 Task: Create a rule from the Recommended list, Task Added to this Project -> add SubTasks in the project BitTech with SubTasks Gather and Analyse Requirements , Design and Implement Solution , System Test and UAT , Release to Production / Go Live
Action: Mouse moved to (906, 84)
Screenshot: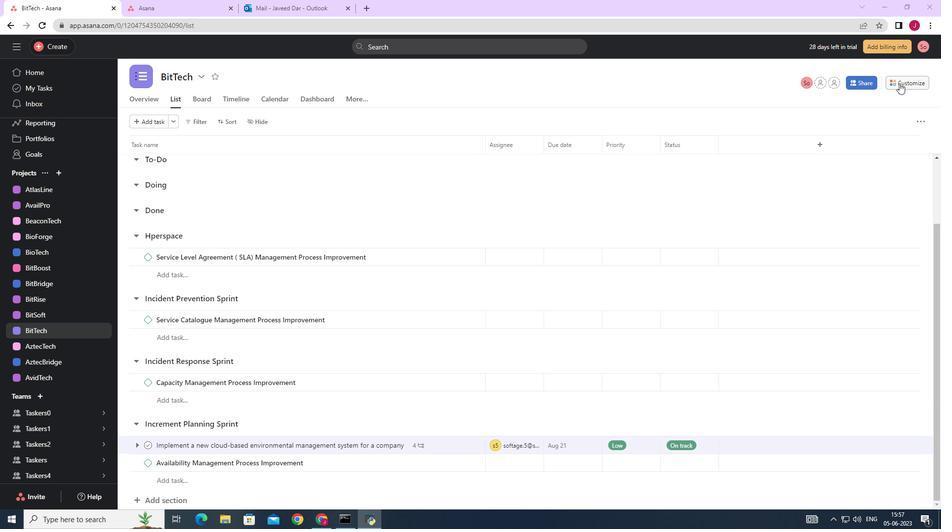 
Action: Mouse pressed left at (906, 84)
Screenshot: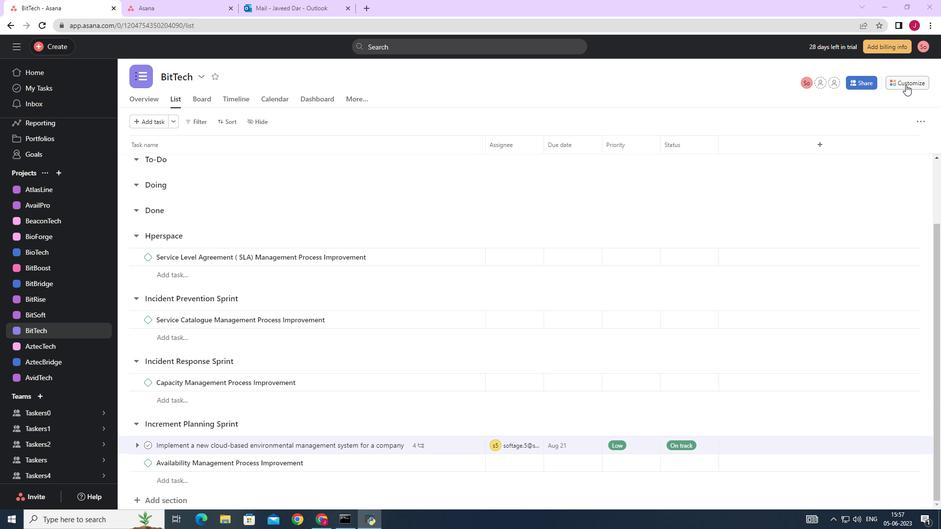 
Action: Mouse moved to (734, 219)
Screenshot: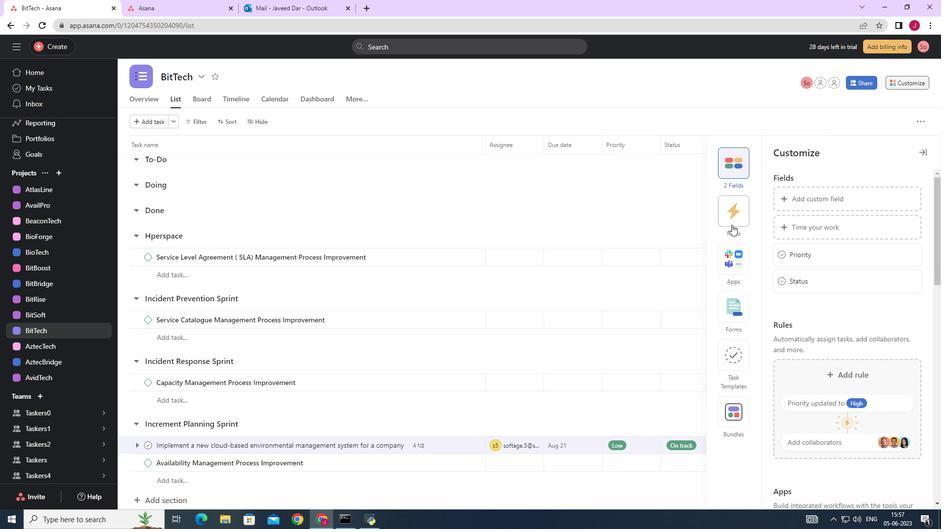 
Action: Mouse pressed left at (734, 219)
Screenshot: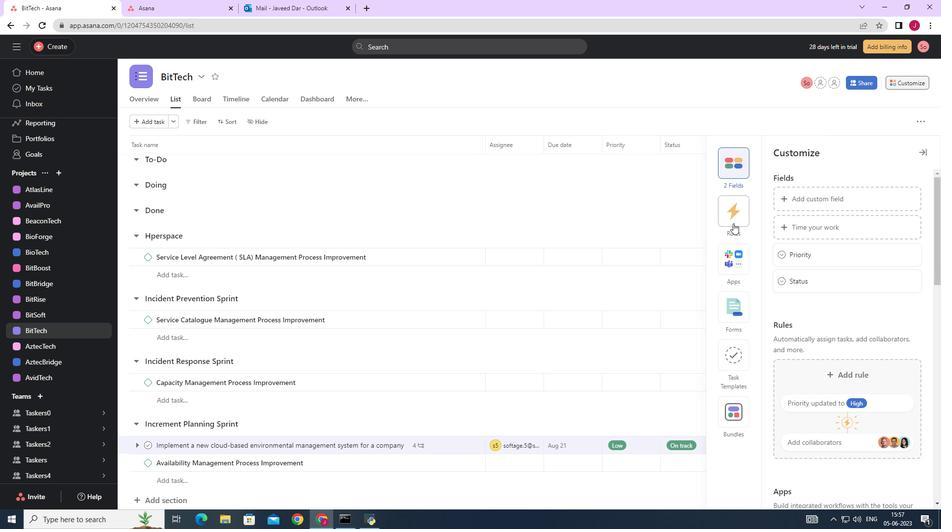 
Action: Mouse moved to (801, 219)
Screenshot: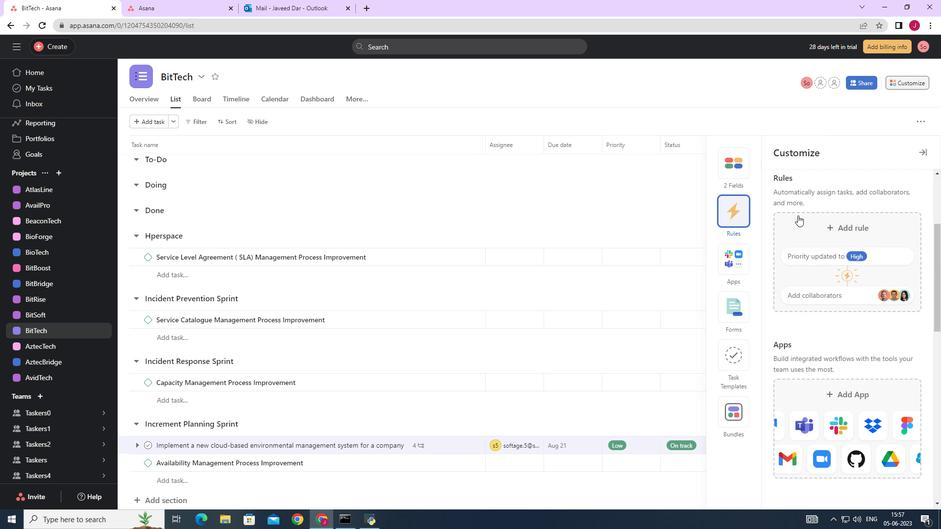 
Action: Mouse pressed left at (801, 219)
Screenshot: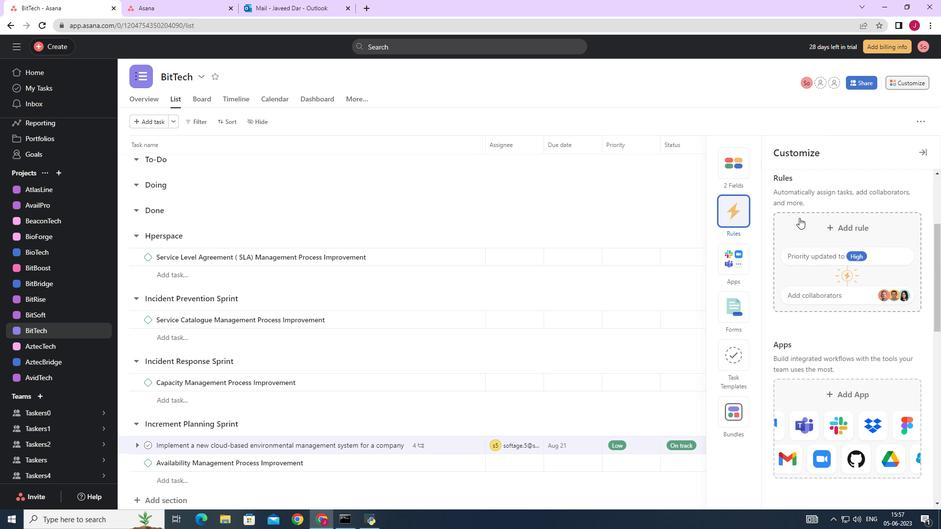 
Action: Mouse moved to (394, 149)
Screenshot: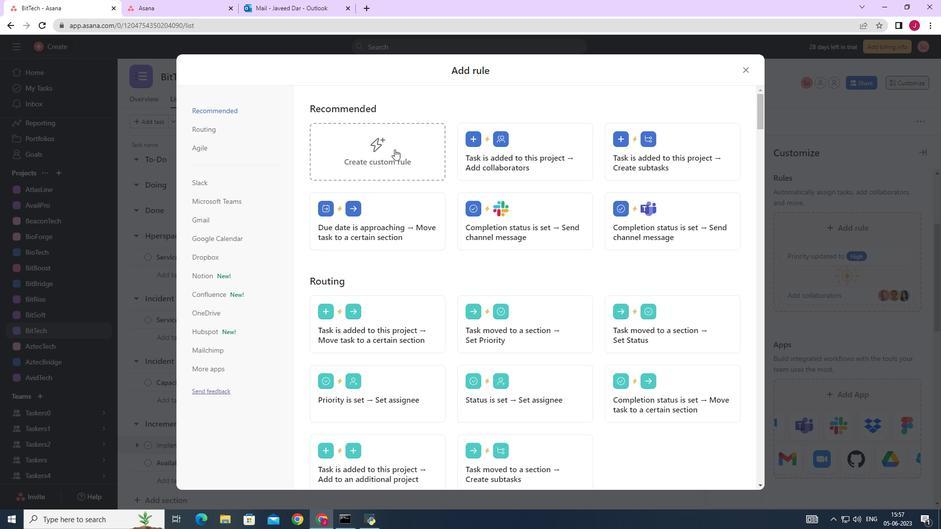 
Action: Mouse pressed left at (394, 149)
Screenshot: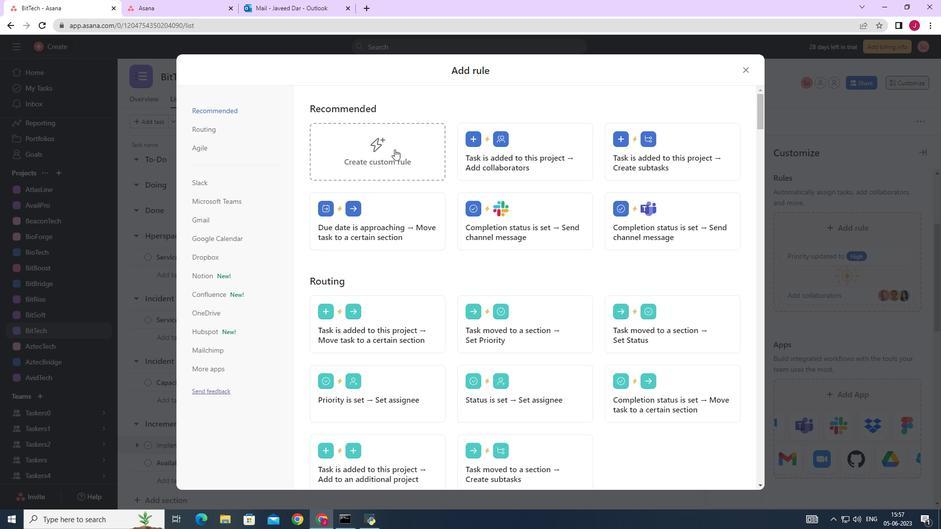 
Action: Mouse moved to (462, 254)
Screenshot: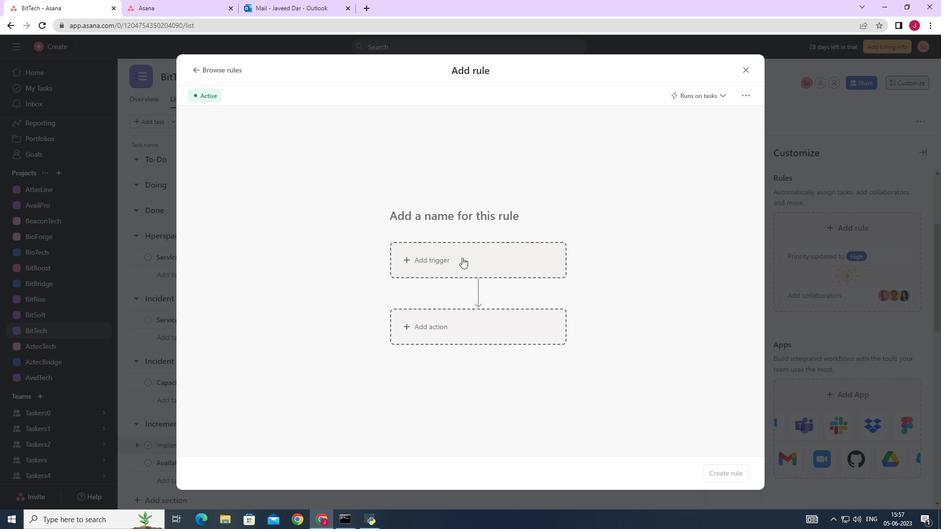 
Action: Mouse pressed left at (462, 254)
Screenshot: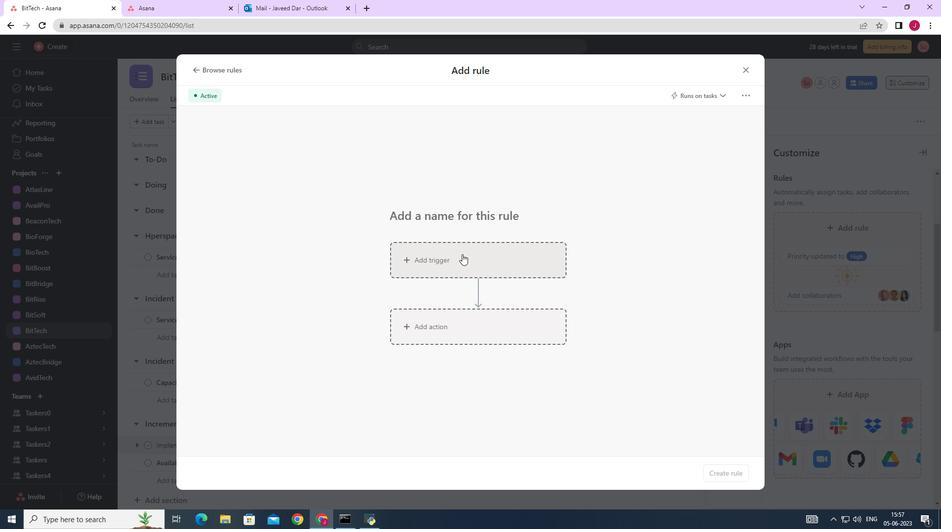 
Action: Mouse moved to (406, 326)
Screenshot: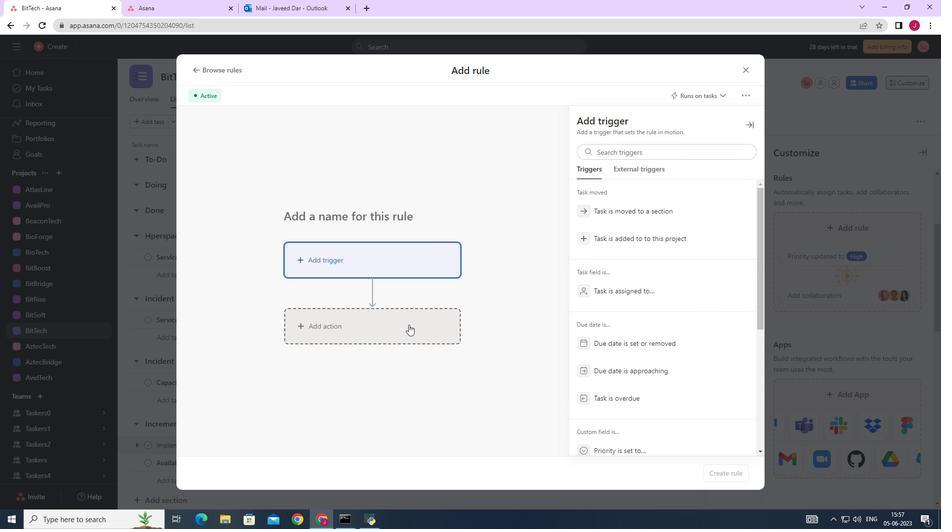 
Action: Mouse pressed left at (406, 326)
Screenshot: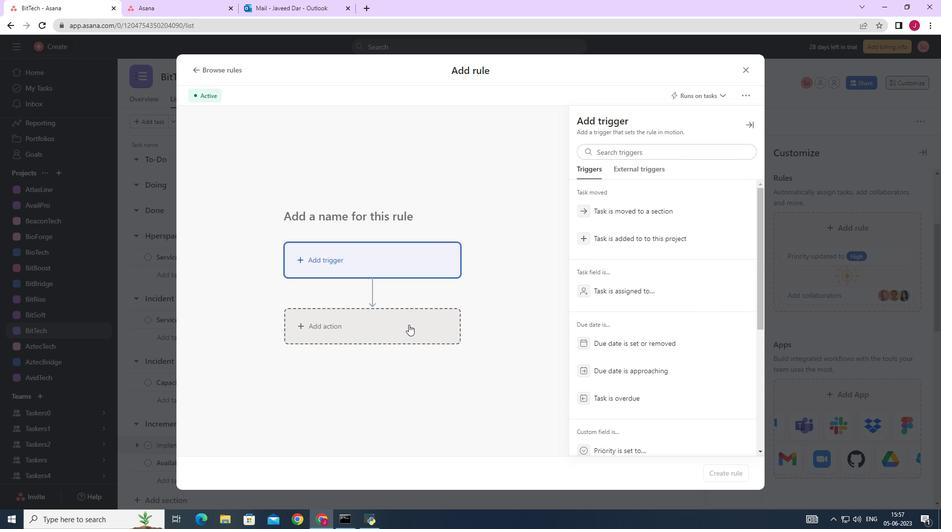 
Action: Mouse moved to (607, 274)
Screenshot: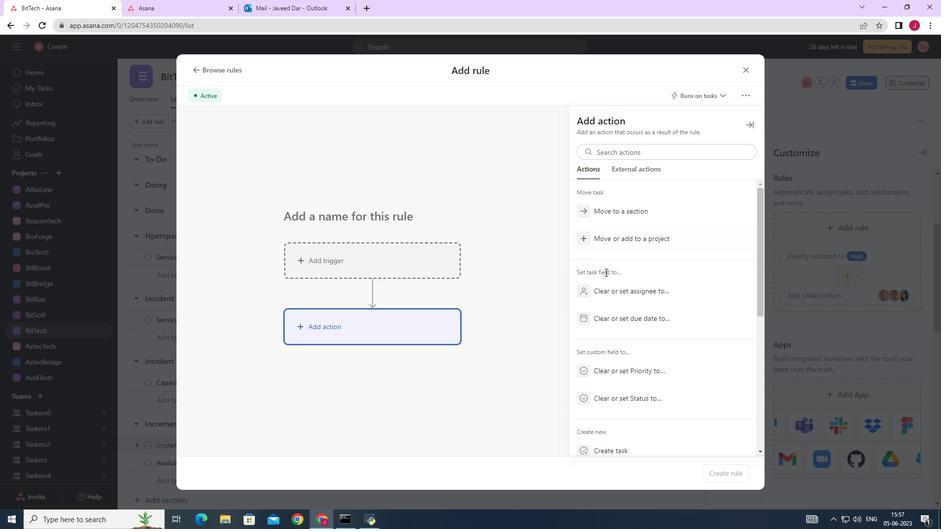 
Action: Mouse scrolled (607, 273) with delta (0, 0)
Screenshot: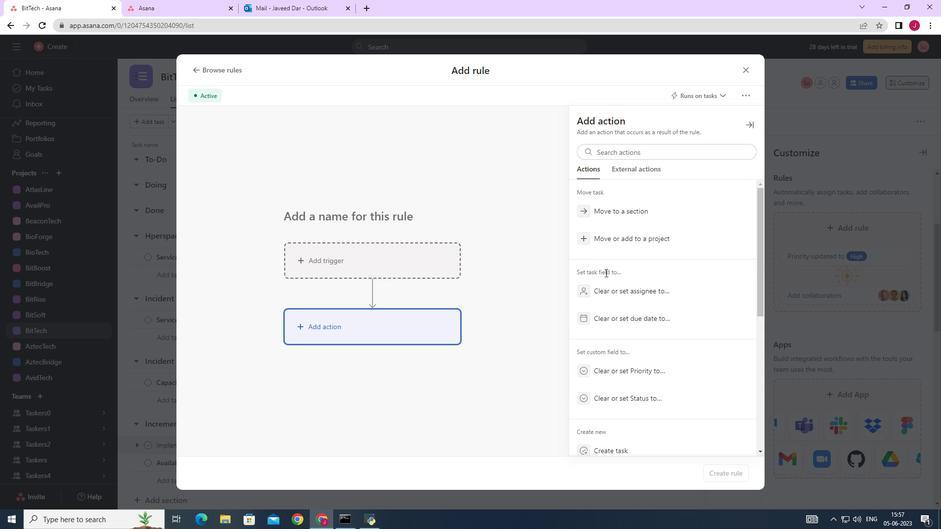 
Action: Mouse scrolled (607, 273) with delta (0, 0)
Screenshot: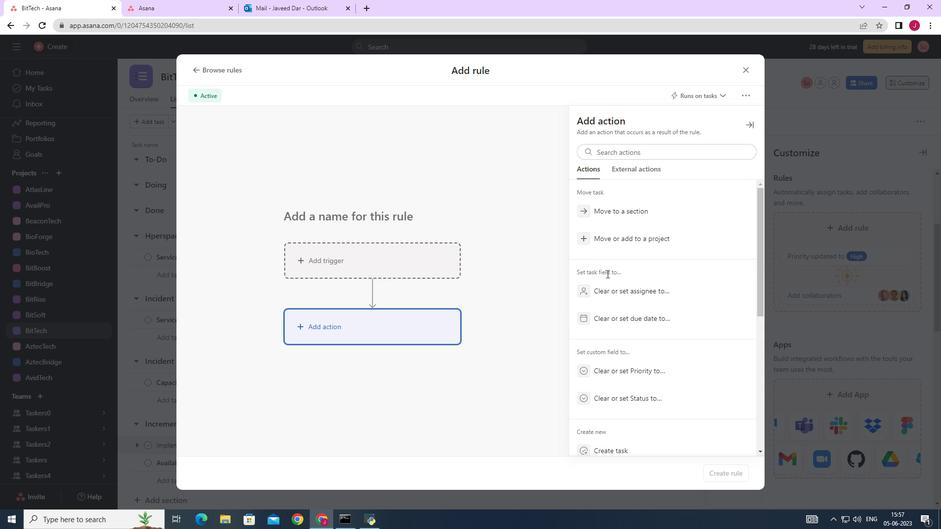 
Action: Mouse scrolled (607, 273) with delta (0, 0)
Screenshot: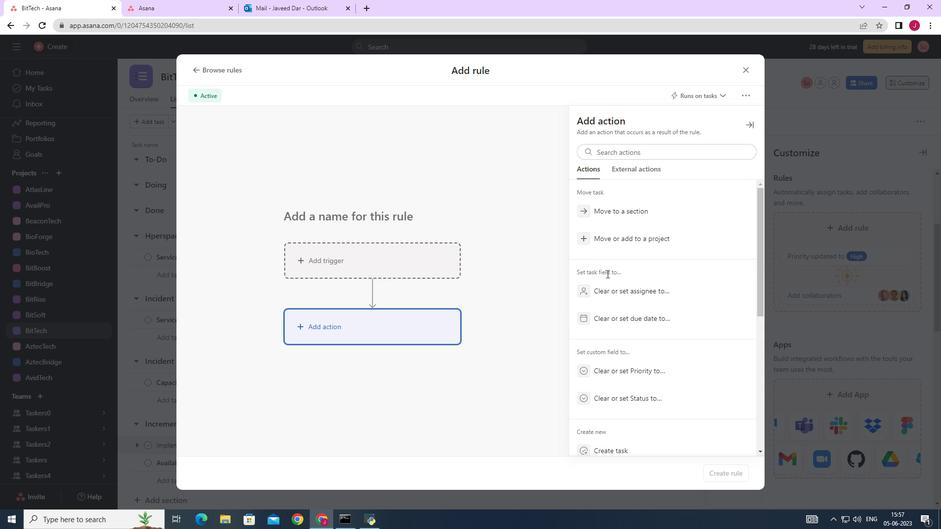 
Action: Mouse scrolled (607, 273) with delta (0, 0)
Screenshot: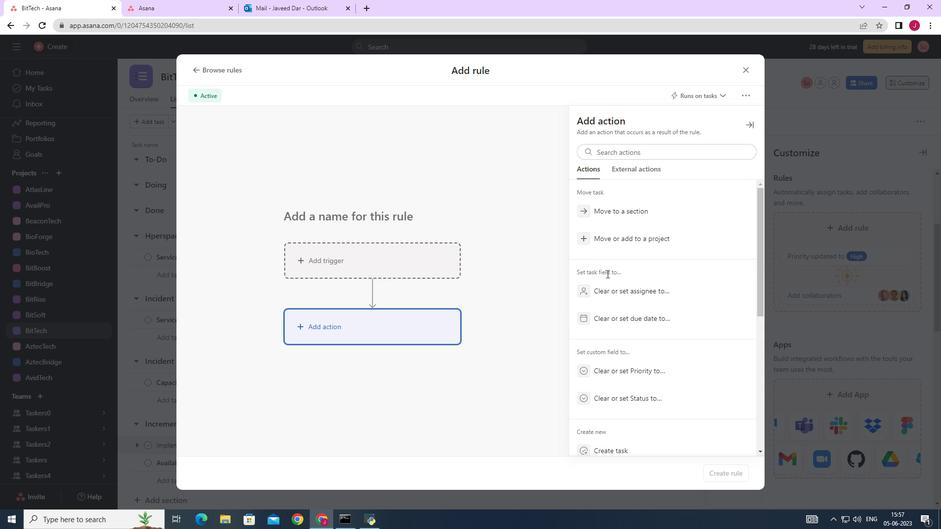 
Action: Mouse scrolled (607, 273) with delta (0, 0)
Screenshot: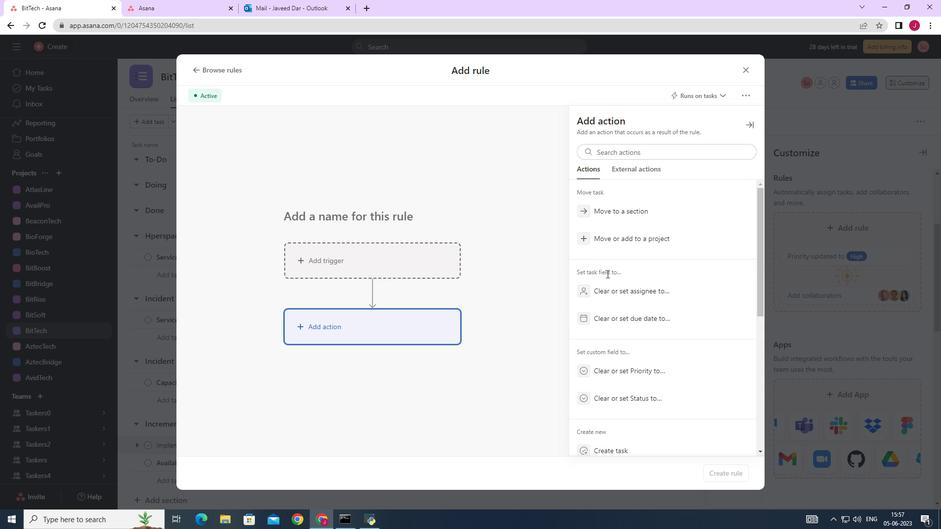 
Action: Mouse moved to (615, 237)
Screenshot: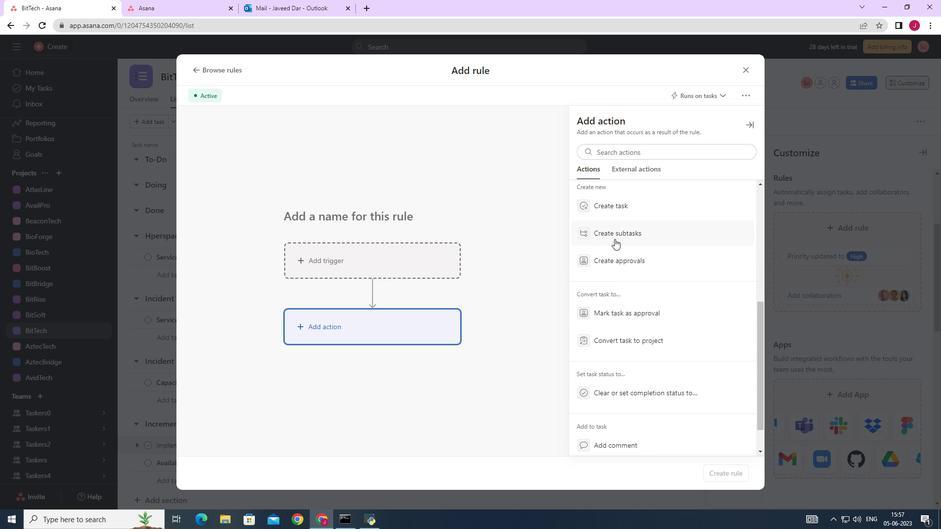 
Action: Mouse pressed left at (615, 237)
Screenshot: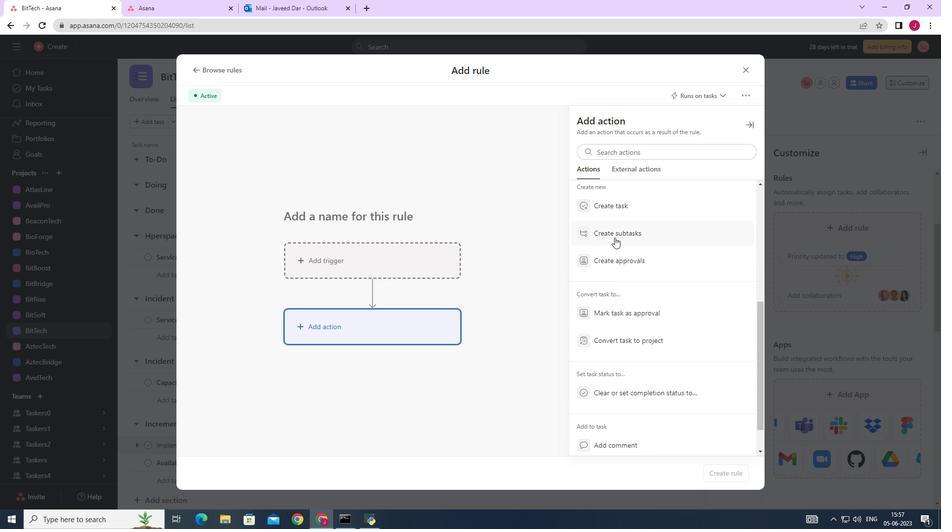 
Action: Mouse moved to (602, 152)
Screenshot: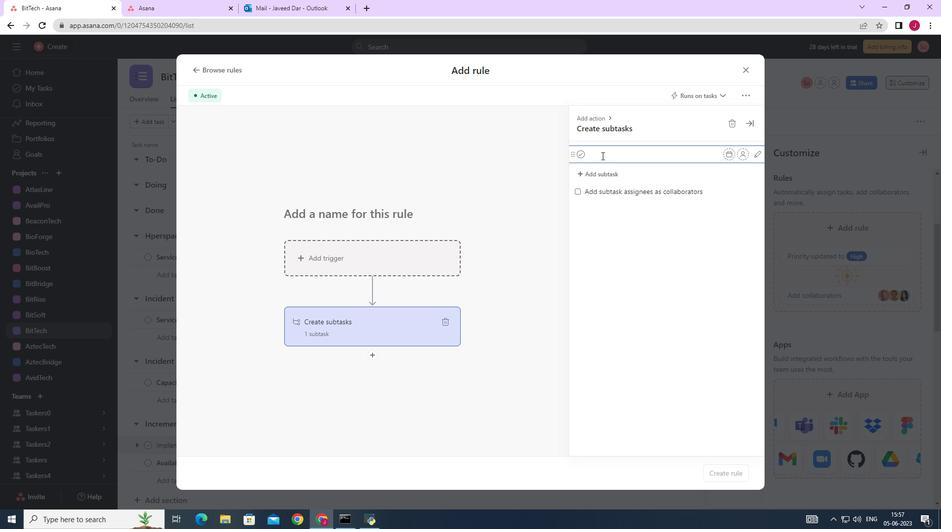 
Action: Mouse pressed left at (602, 152)
Screenshot: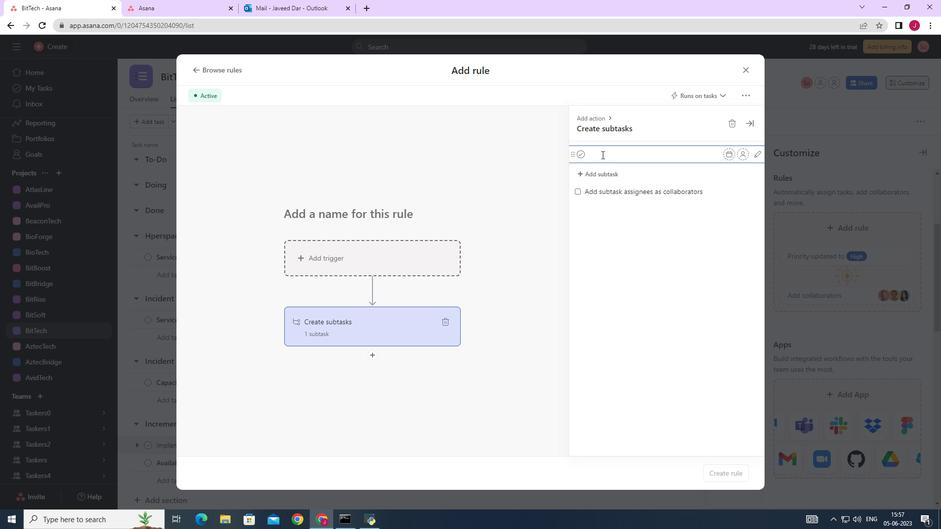 
Action: Mouse moved to (603, 152)
Screenshot: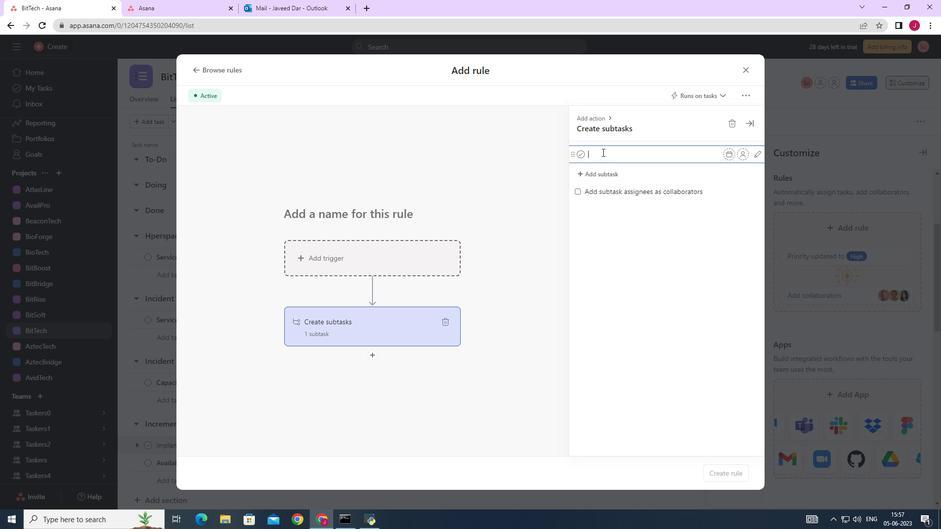 
Action: Key pressed <Key.caps_lock>G<Key.caps_lock>ather<Key.space>and<Key.space><Key.caps_lock>AN<Key.backspace><Key.caps_lock>nalyse<Key.space><Key.caps_lock>R<Key.caps_lock>equirements
Screenshot: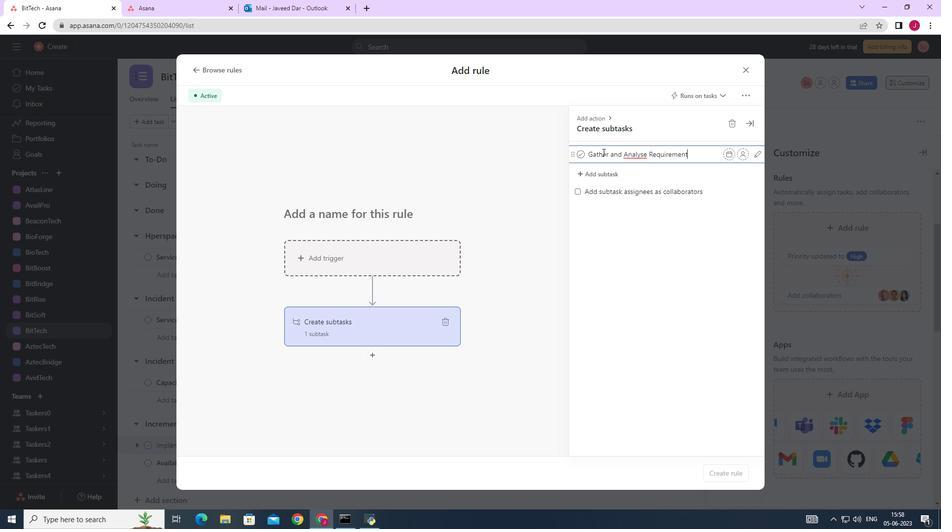 
Action: Mouse moved to (598, 173)
Screenshot: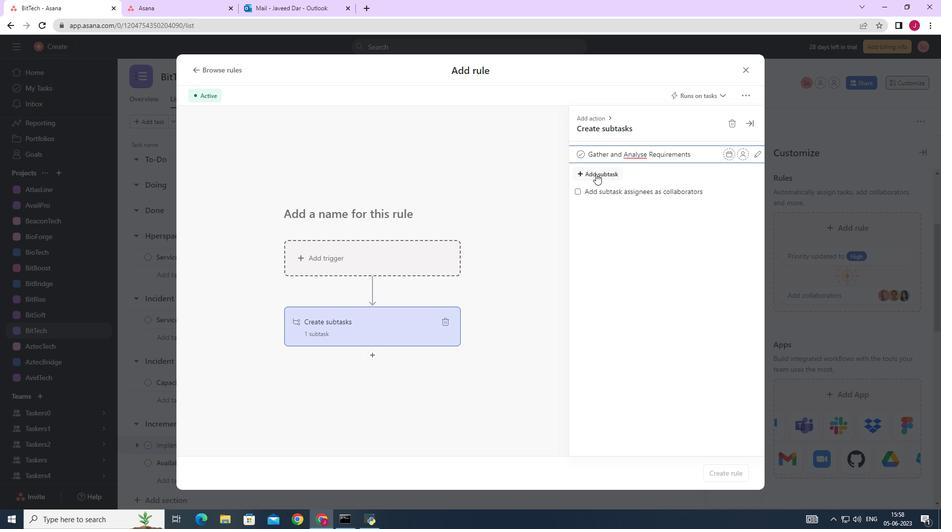 
Action: Mouse pressed left at (598, 173)
Screenshot: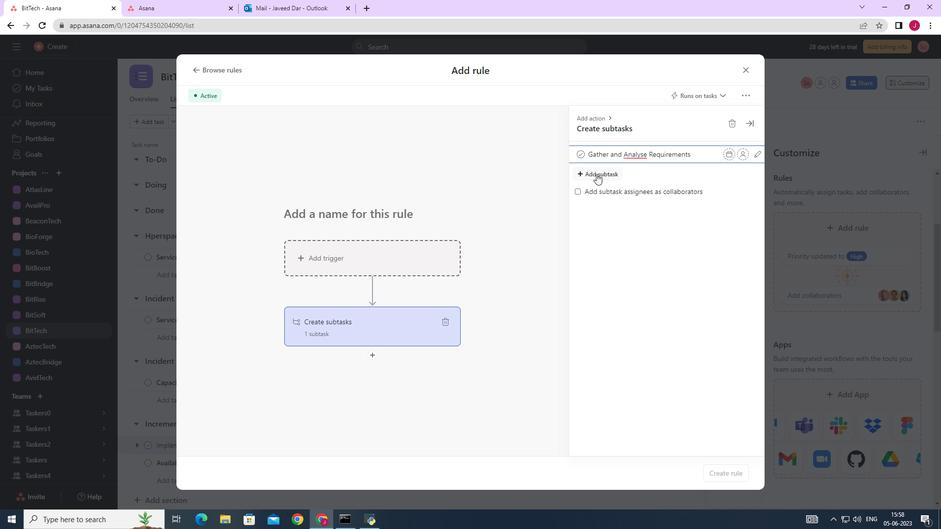 
Action: Mouse moved to (600, 173)
Screenshot: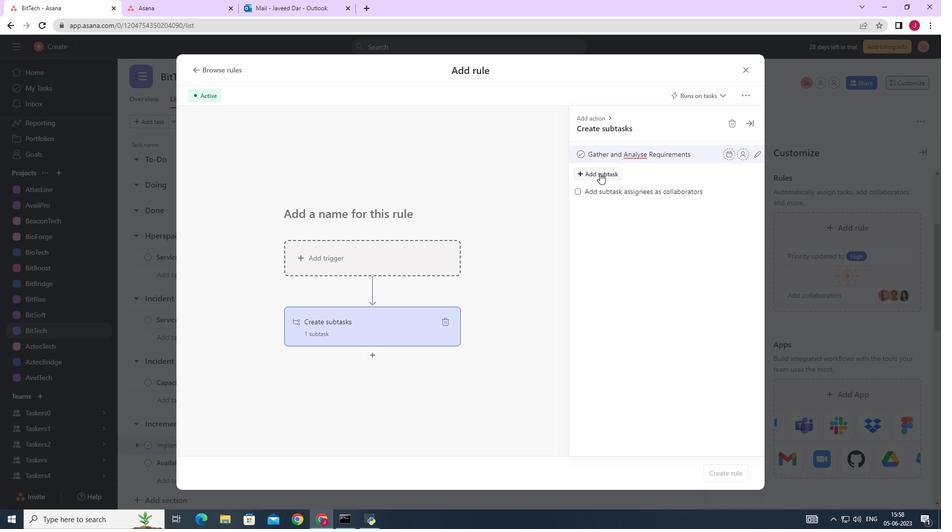 
Action: Key pressed <Key.caps_lock>D<Key.caps_lock>esign<Key.space>and<Key.space><Key.caps_lock>I<Key.caps_lock>mplementation<Key.space><Key.caps_lock>S<Key.caps_lock>olution<Key.enter><Key.caps_lock>S<Key.caps_lock>ystem<Key.space><Key.caps_lock>T<Key.caps_lock>est<Key.space>and<Key.space><Key.caps_lock>UAT<Key.enter><Key.caps_lock>r<Key.caps_lock>ELEAS<Key.backspace><Key.backspace><Key.backspace><Key.backspace><Key.backspace><Key.backspace>R<Key.caps_lock>elease<Key.space>to<Key.space>production<Key.space><Key.backspace>/<Key.space><Key.caps_lock>G<Key.caps_lock>o<Key.space><Key.caps_lock>L<Key.caps_lock>ive<Key.enter>
Screenshot: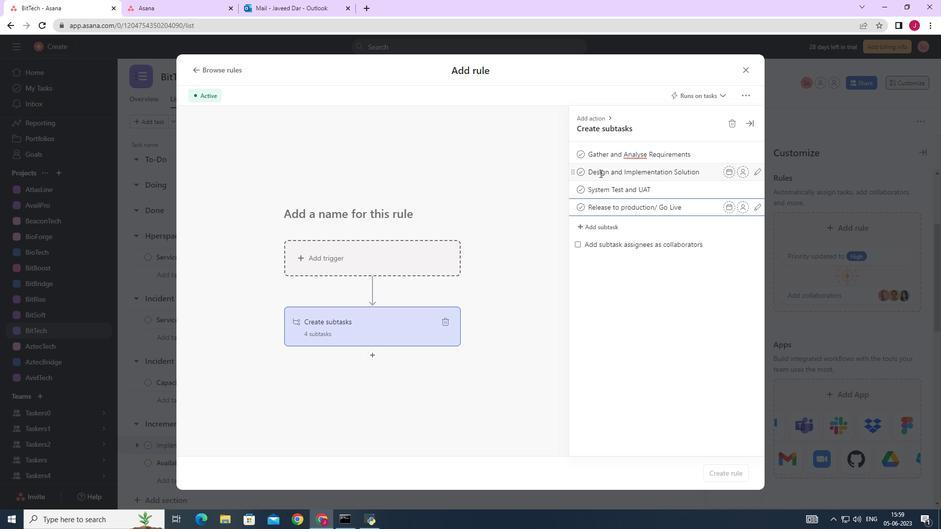 
Action: Mouse moved to (748, 71)
Screenshot: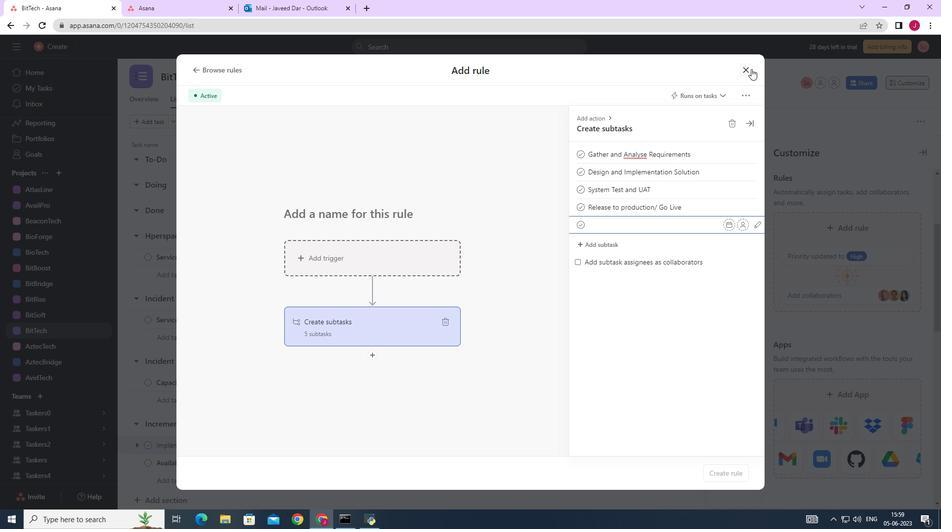 
Action: Mouse pressed left at (748, 71)
Screenshot: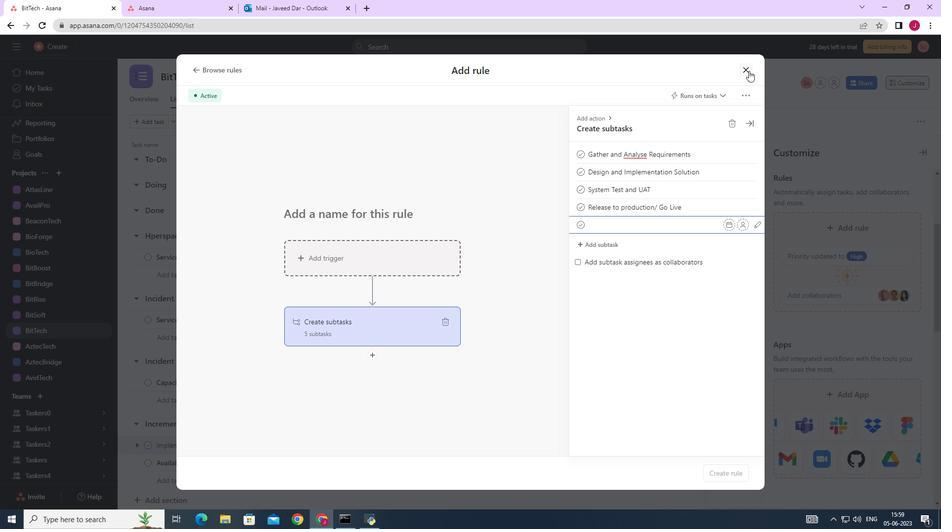 
